 Task: Rename the organization "Mark56771" to "Markorganization122".
Action: Mouse moved to (914, 73)
Screenshot: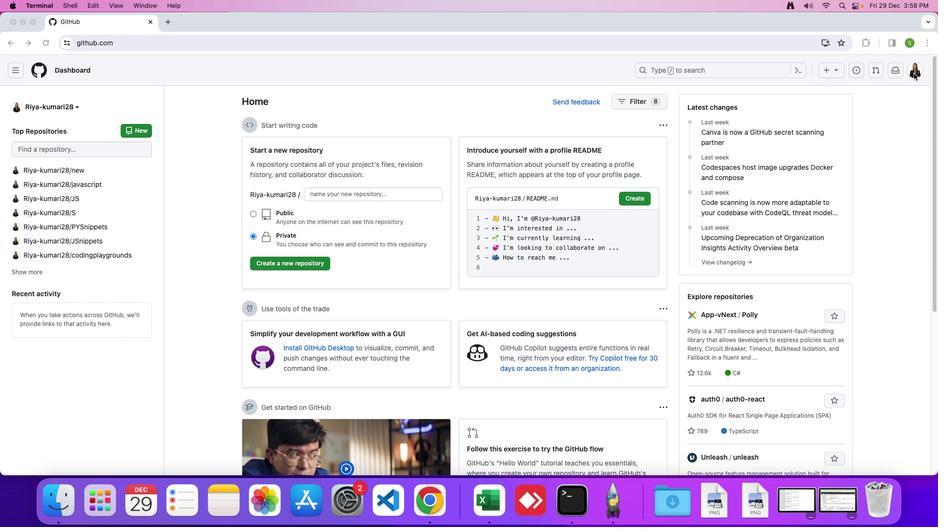 
Action: Mouse pressed left at (914, 73)
Screenshot: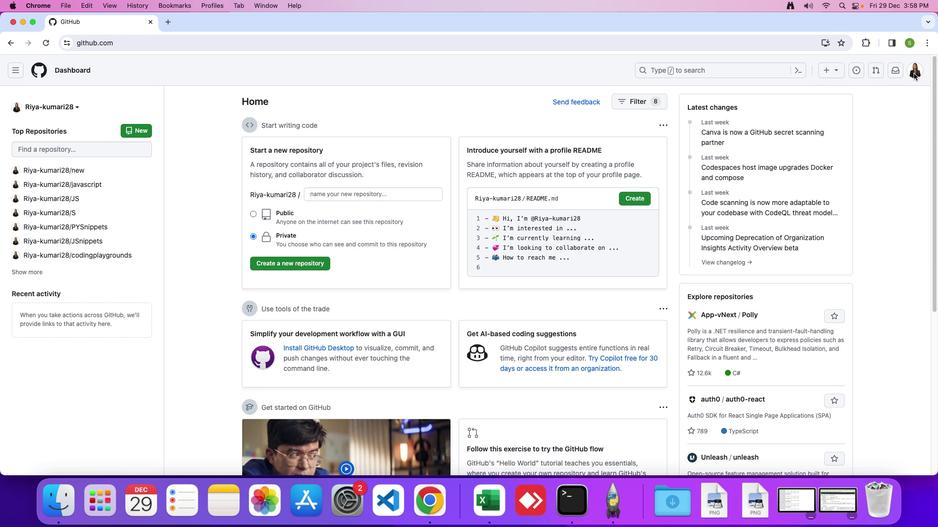 
Action: Mouse pressed left at (914, 73)
Screenshot: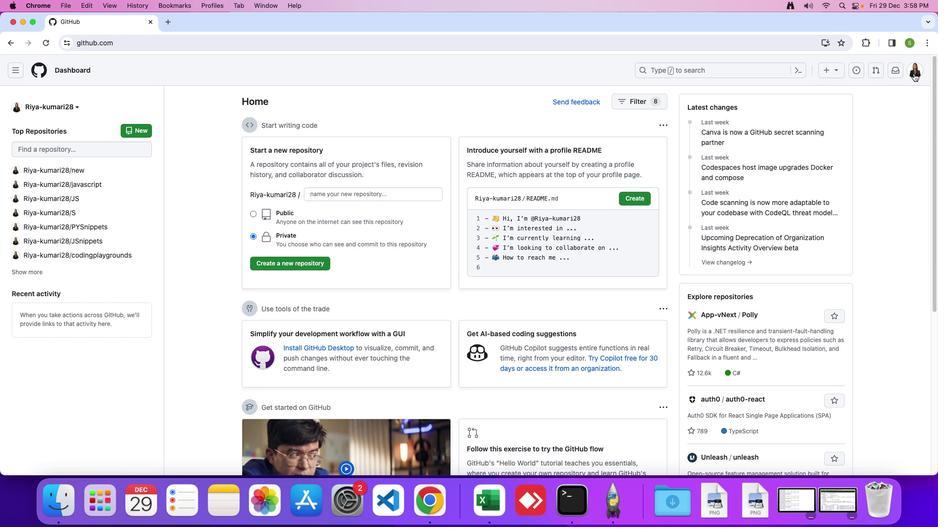 
Action: Mouse moved to (857, 186)
Screenshot: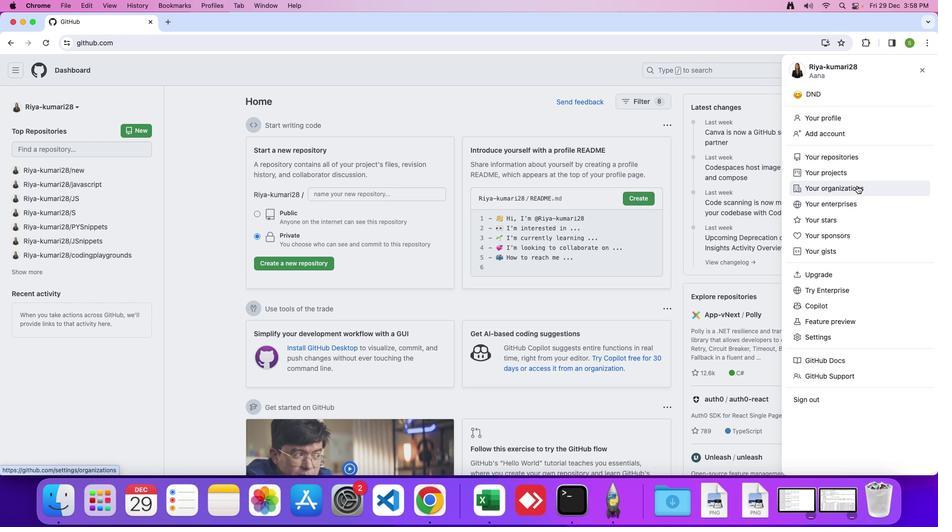 
Action: Mouse pressed left at (857, 186)
Screenshot: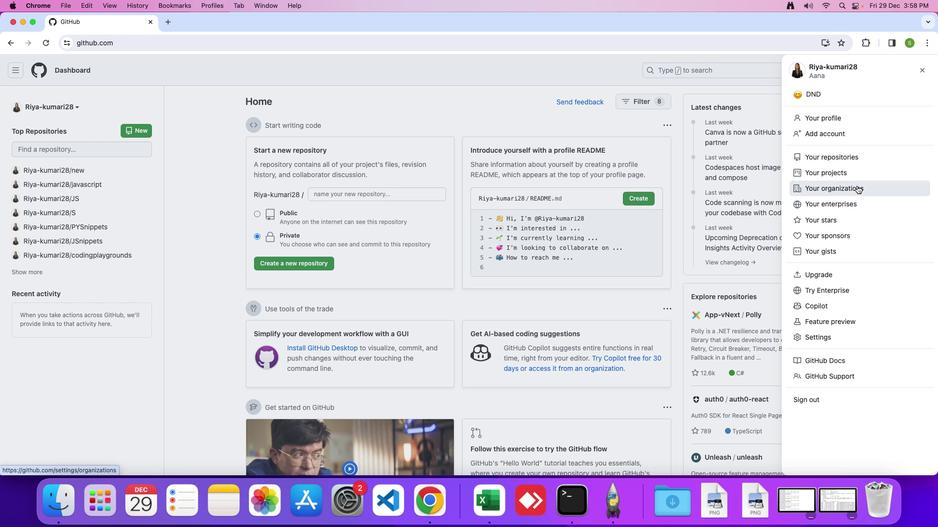 
Action: Mouse moved to (708, 204)
Screenshot: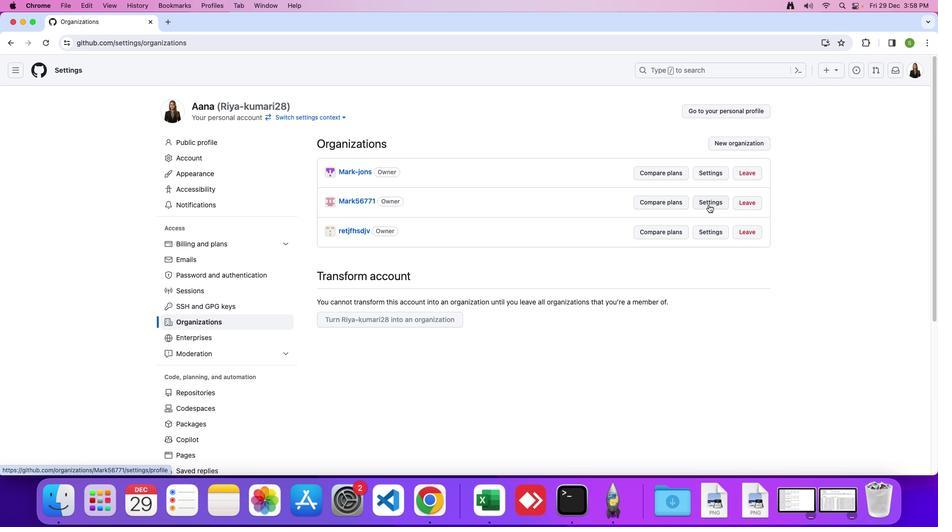 
Action: Mouse pressed left at (708, 204)
Screenshot: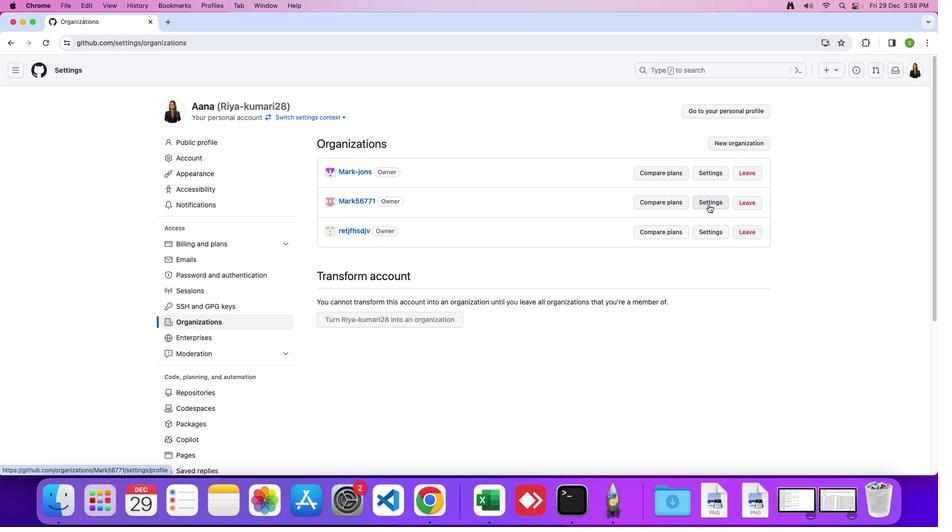 
Action: Mouse moved to (522, 289)
Screenshot: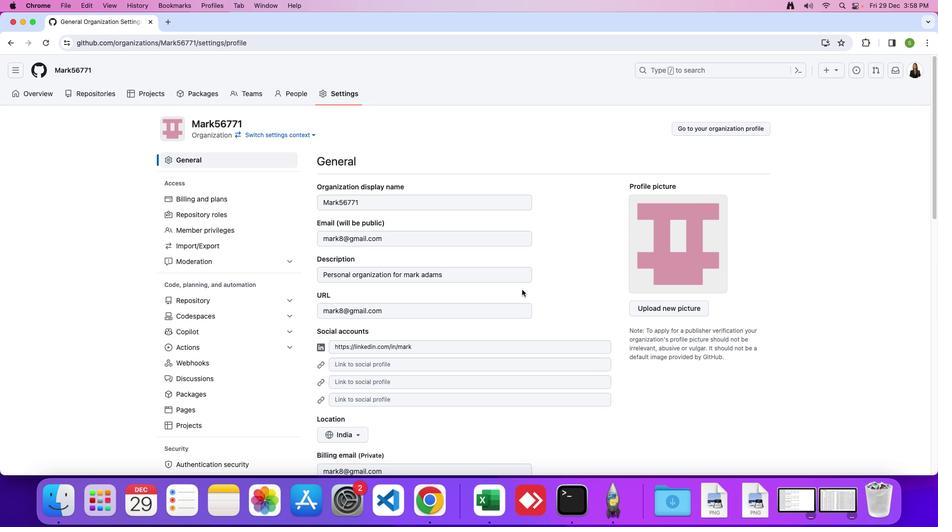 
Action: Mouse scrolled (522, 289) with delta (0, 0)
Screenshot: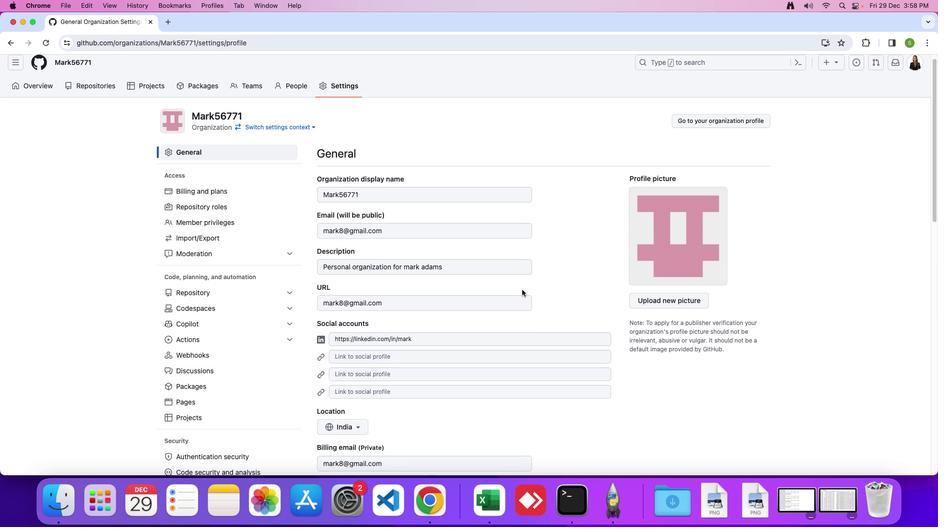 
Action: Mouse scrolled (522, 289) with delta (0, 0)
Screenshot: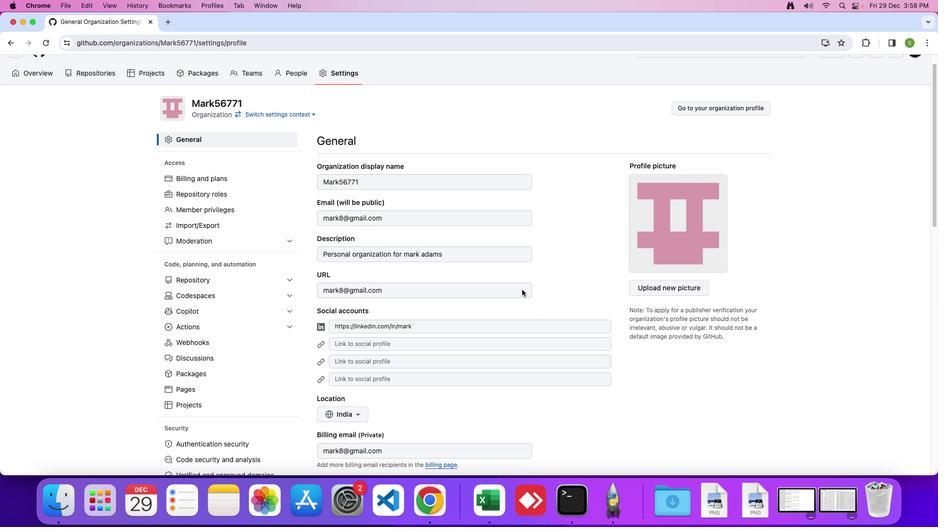 
Action: Mouse scrolled (522, 289) with delta (0, -1)
Screenshot: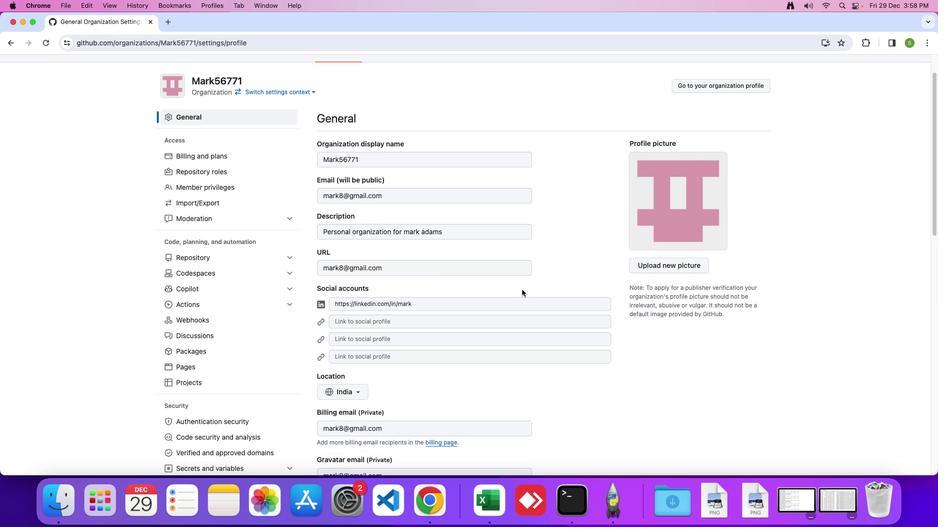 
Action: Mouse scrolled (522, 289) with delta (0, 0)
Screenshot: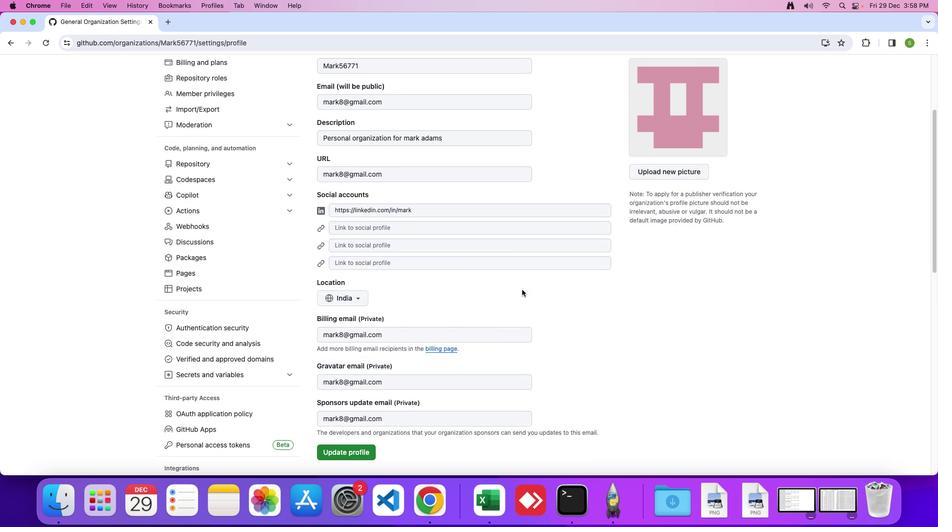 
Action: Mouse scrolled (522, 289) with delta (0, 0)
Screenshot: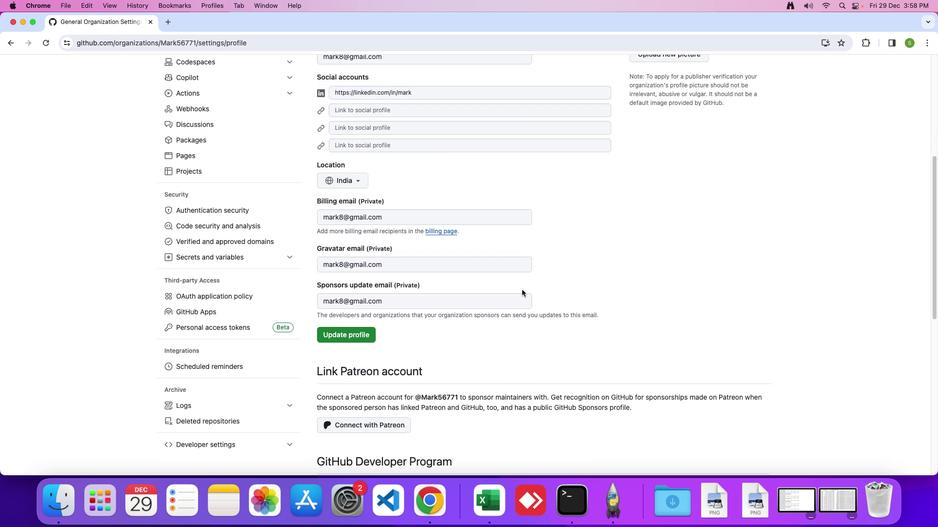 
Action: Mouse scrolled (522, 289) with delta (0, -1)
Screenshot: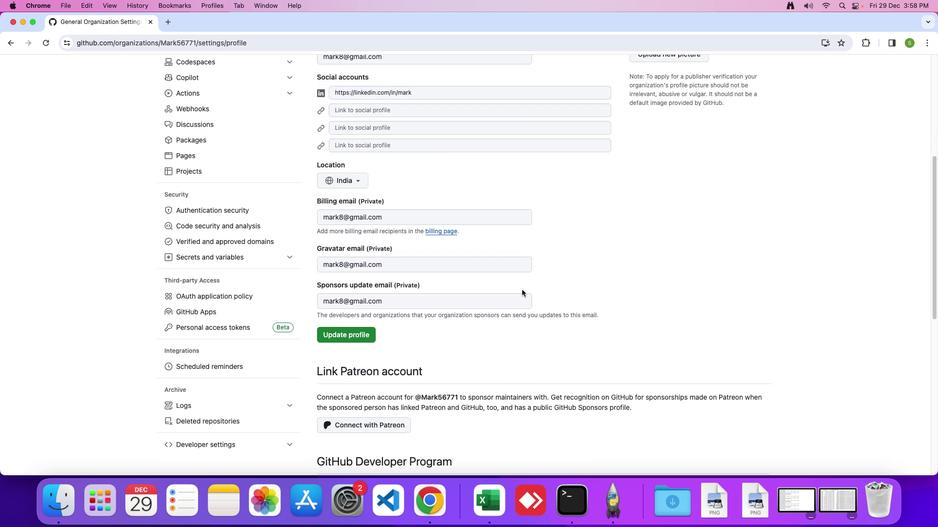
Action: Mouse scrolled (522, 289) with delta (0, -3)
Screenshot: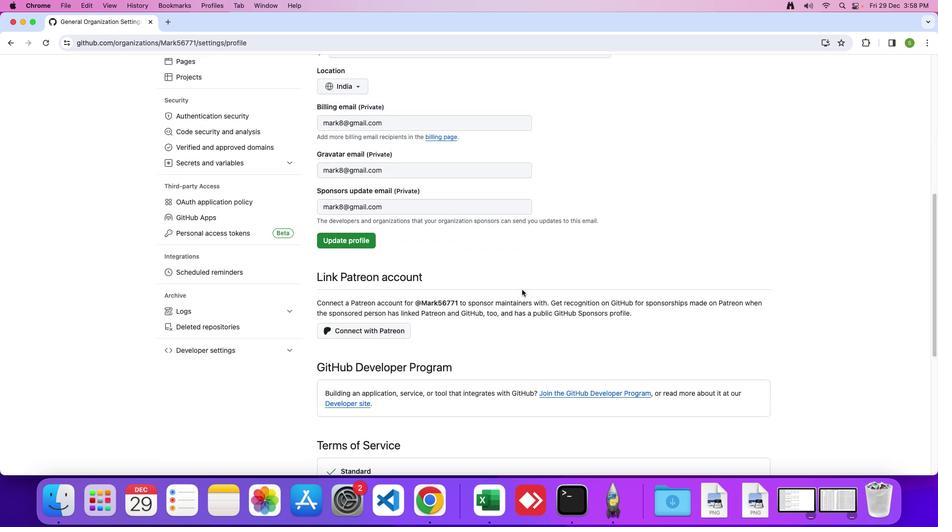 
Action: Mouse scrolled (522, 289) with delta (0, 0)
Screenshot: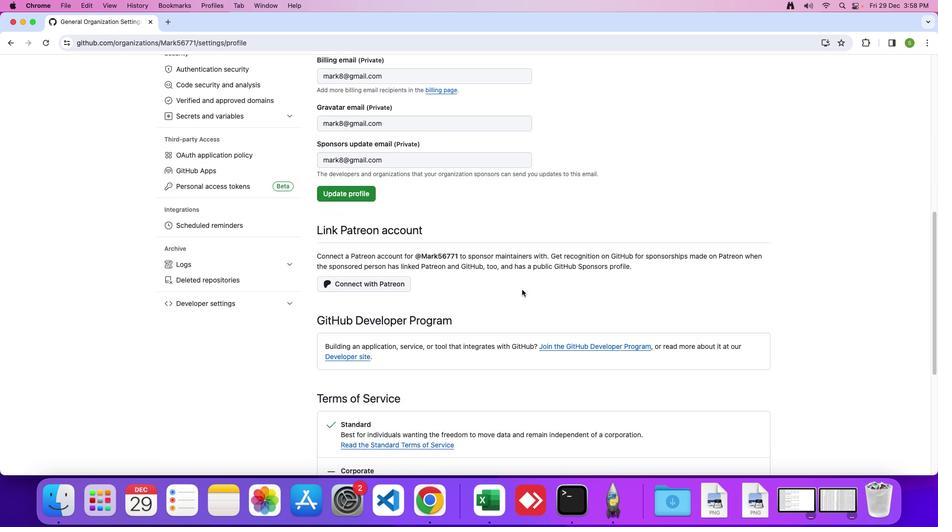 
Action: Mouse scrolled (522, 289) with delta (0, 0)
Screenshot: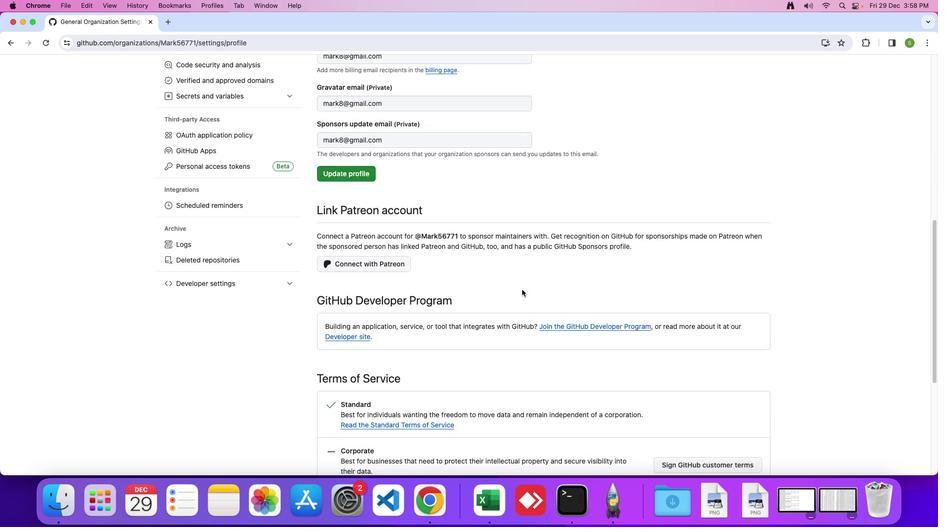 
Action: Mouse scrolled (522, 289) with delta (0, -1)
Screenshot: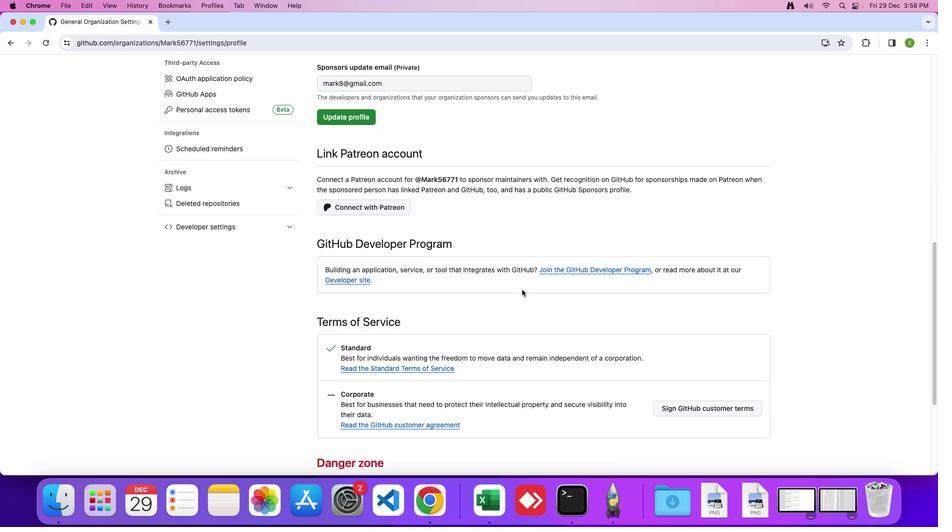 
Action: Mouse scrolled (522, 289) with delta (0, -2)
Screenshot: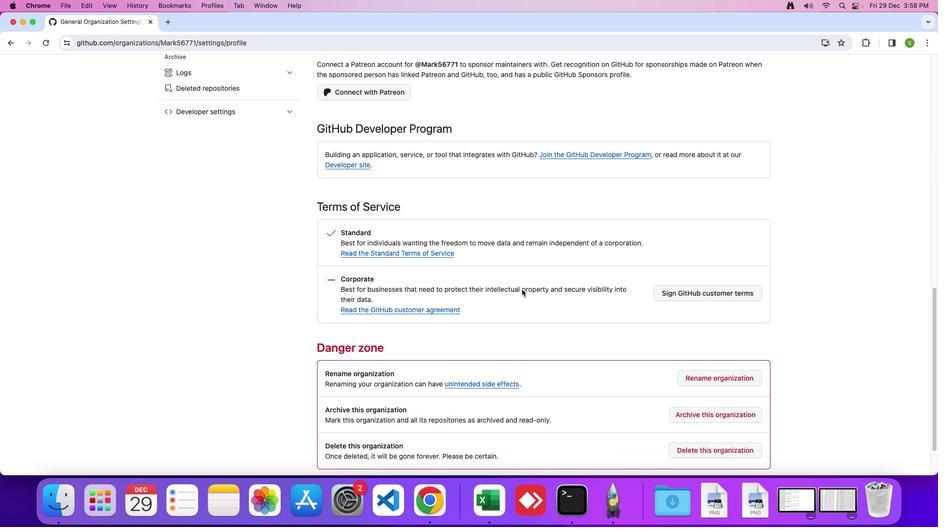 
Action: Mouse scrolled (522, 289) with delta (0, 0)
Screenshot: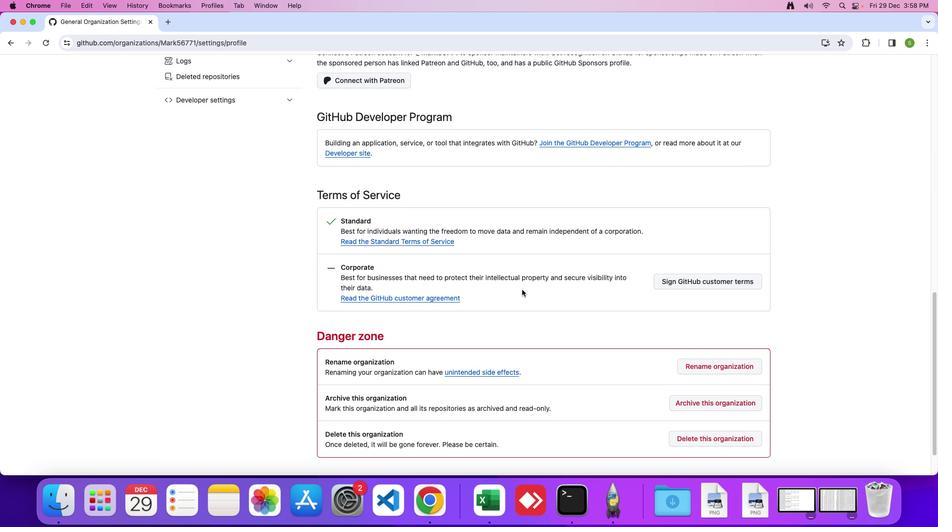 
Action: Mouse scrolled (522, 289) with delta (0, 0)
Screenshot: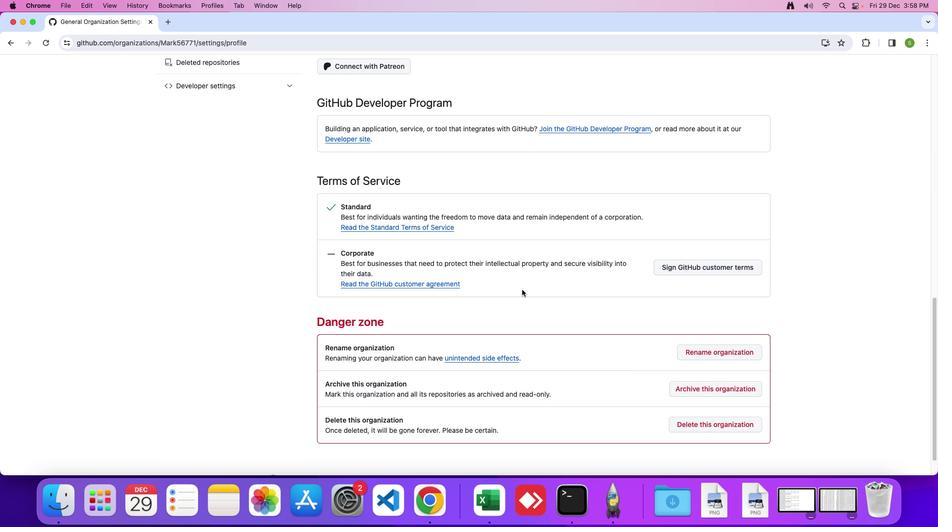 
Action: Mouse scrolled (522, 289) with delta (0, -1)
Screenshot: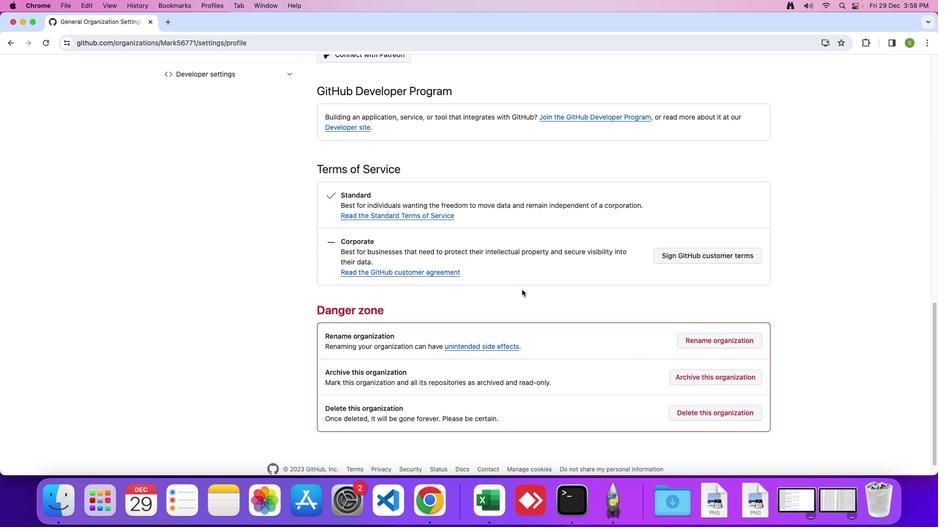 
Action: Mouse moved to (690, 319)
Screenshot: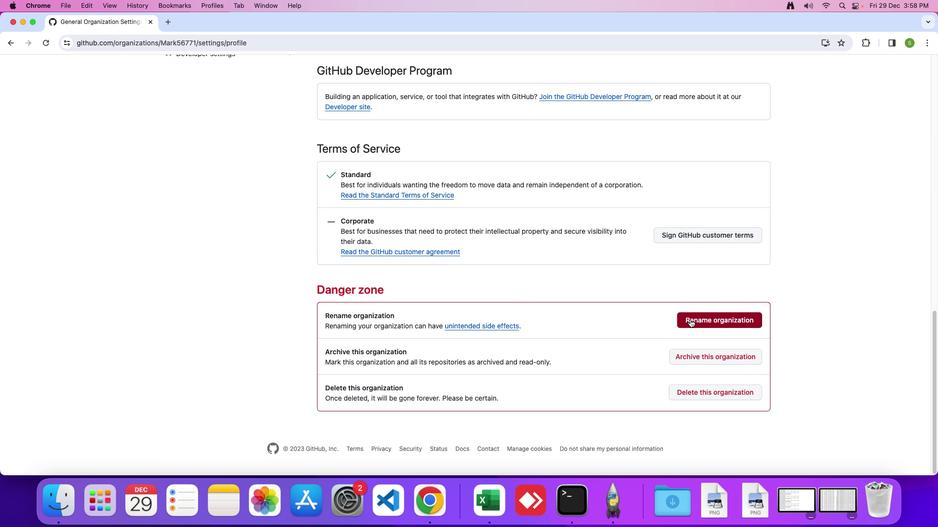 
Action: Mouse pressed left at (690, 319)
Screenshot: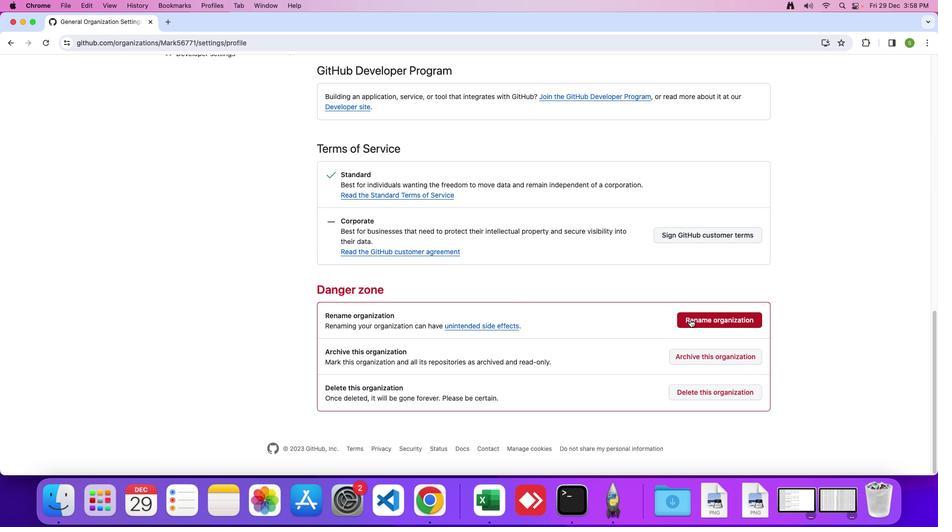 
Action: Mouse moved to (500, 241)
Screenshot: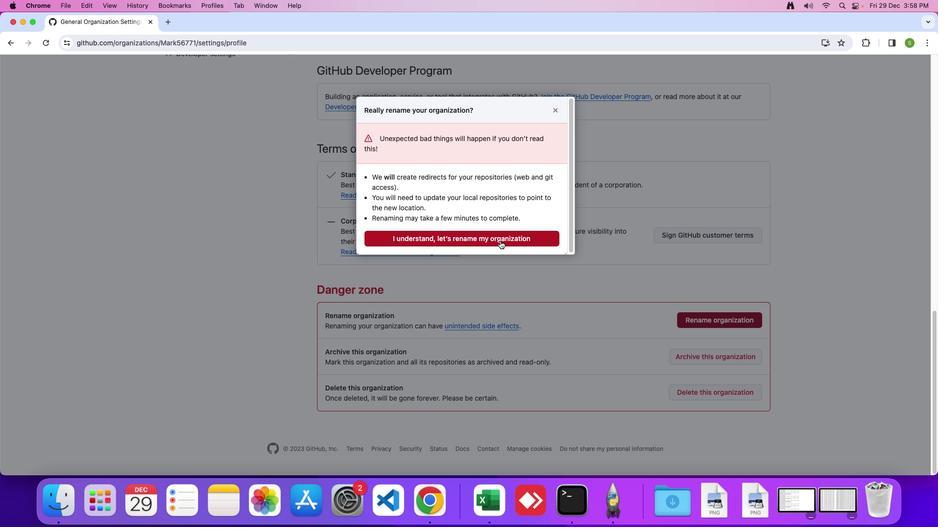 
Action: Mouse pressed left at (500, 241)
Screenshot: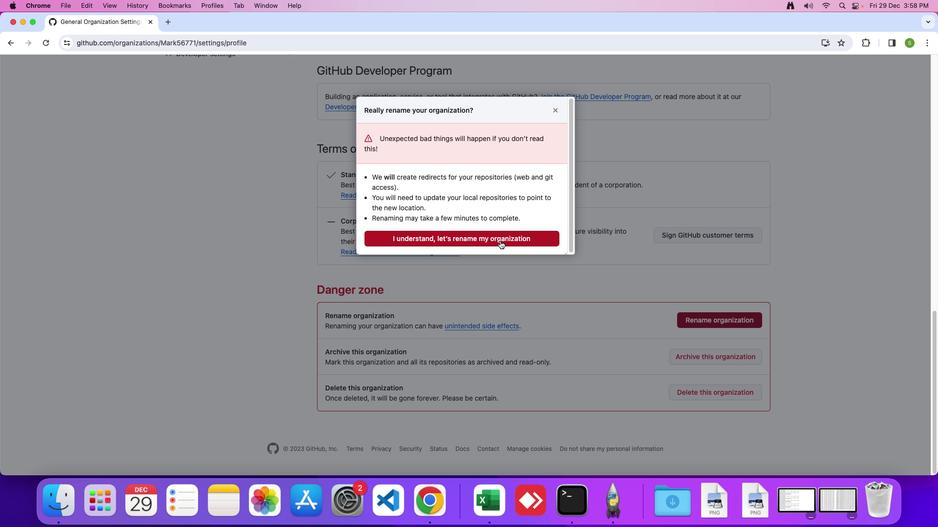 
Action: Mouse moved to (440, 140)
Screenshot: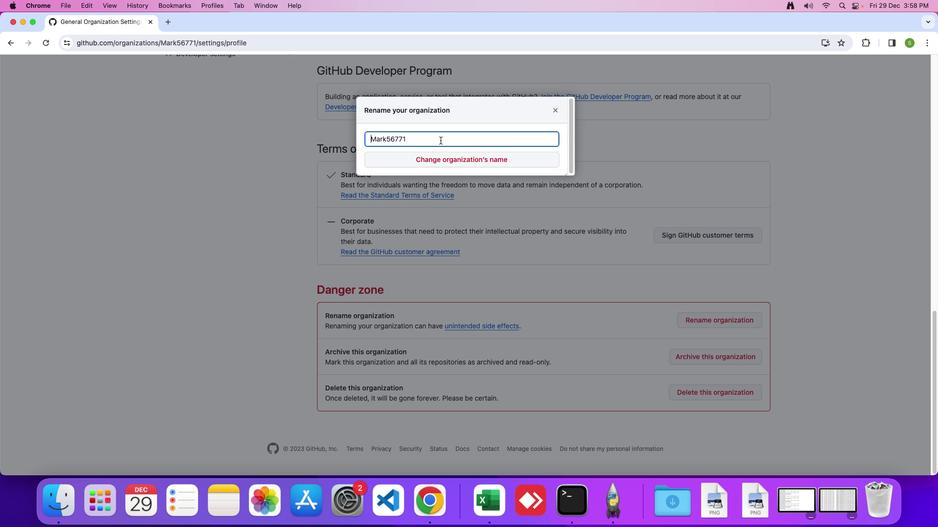 
Action: Mouse pressed left at (440, 140)
Screenshot: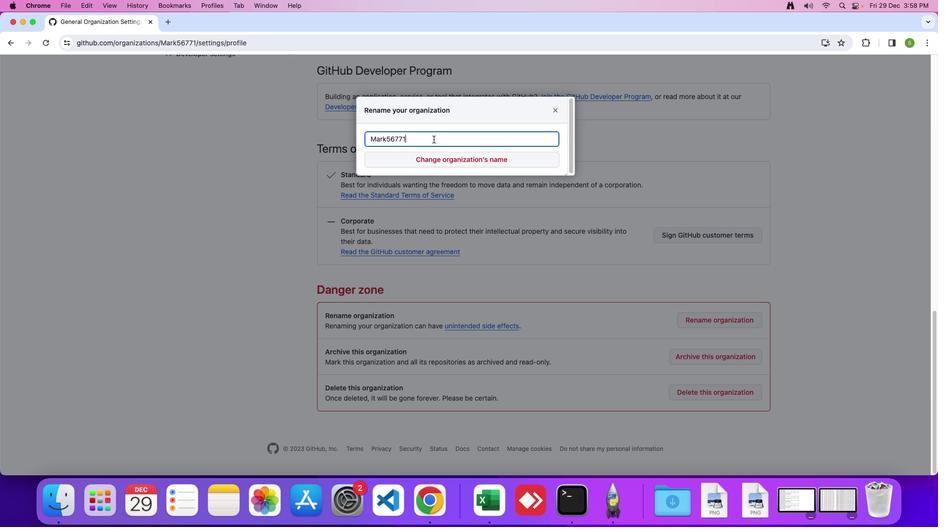 
Action: Mouse moved to (366, 135)
Screenshot: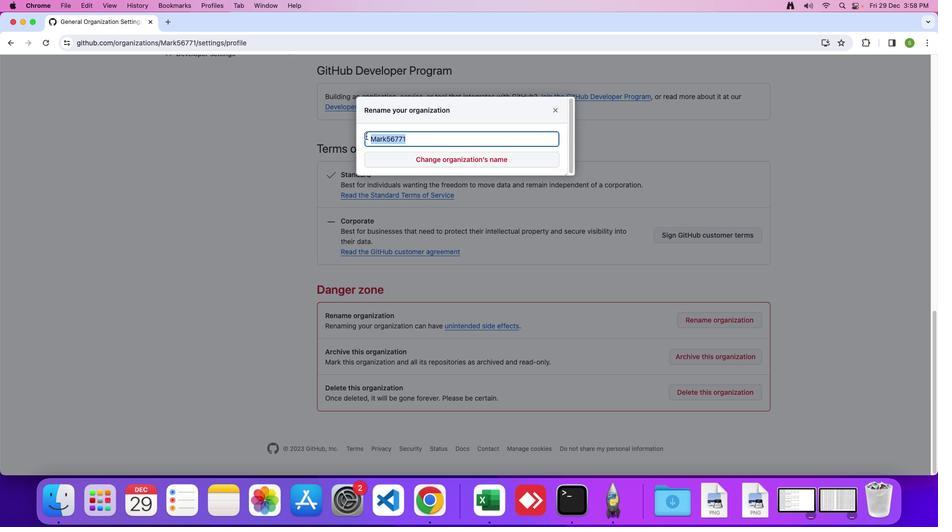 
Action: Key pressed 'M'Key.caps_lock'a''r''k''o''r''g''a''n''i''z''a''t''i''o''n''1''2''2'
Screenshot: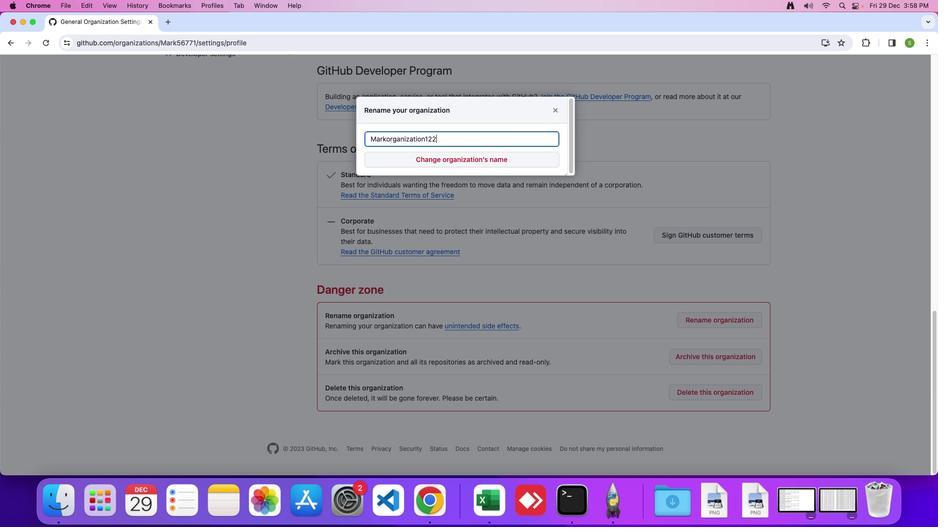 
Action: Mouse moved to (439, 157)
Screenshot: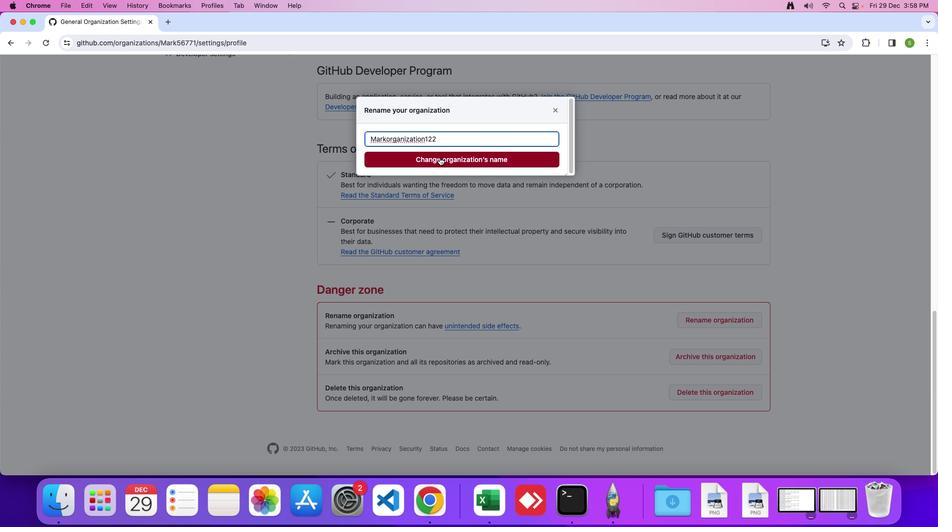 
Action: Mouse pressed left at (439, 157)
Screenshot: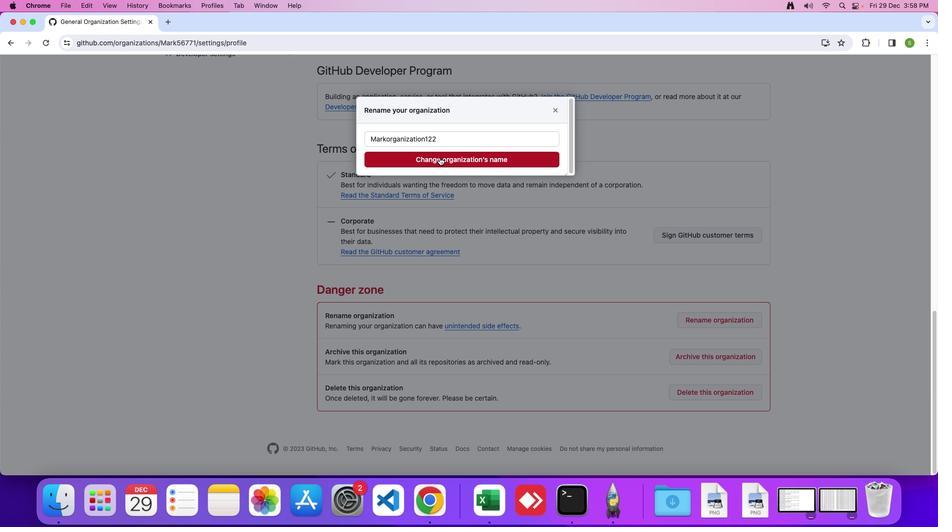 
